 Task: Look for products in the category "Plant-Based Meat Alternatives" from the brand "Hilarys Eat Well".
Action: Mouse moved to (29, 70)
Screenshot: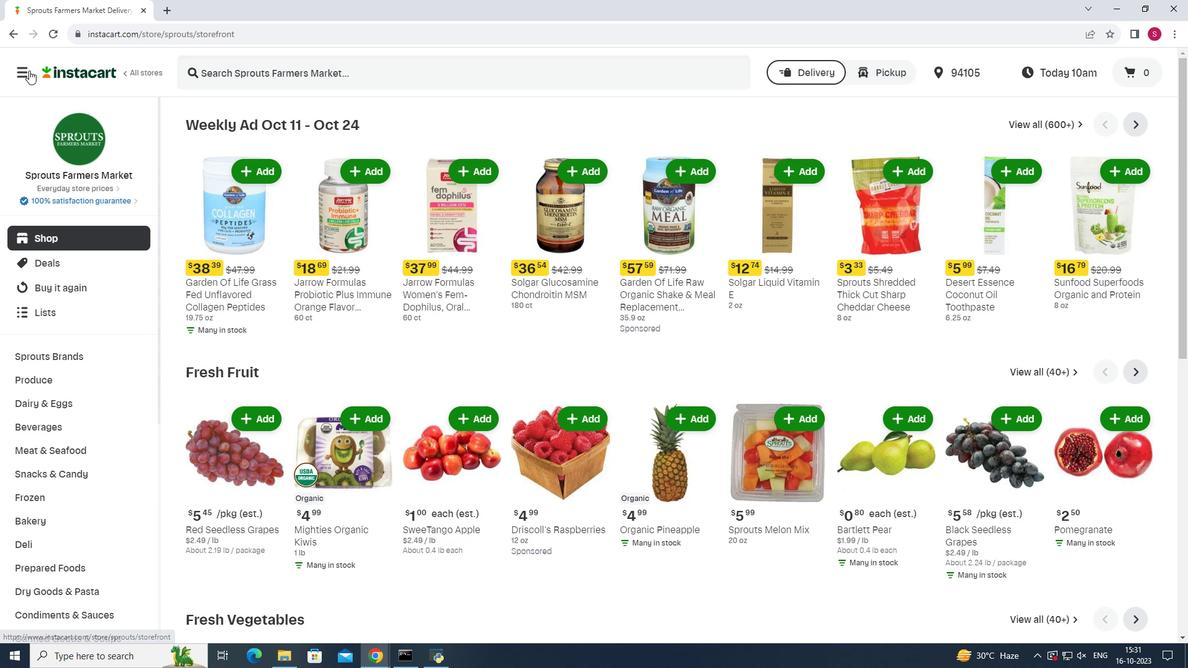 
Action: Mouse pressed left at (29, 70)
Screenshot: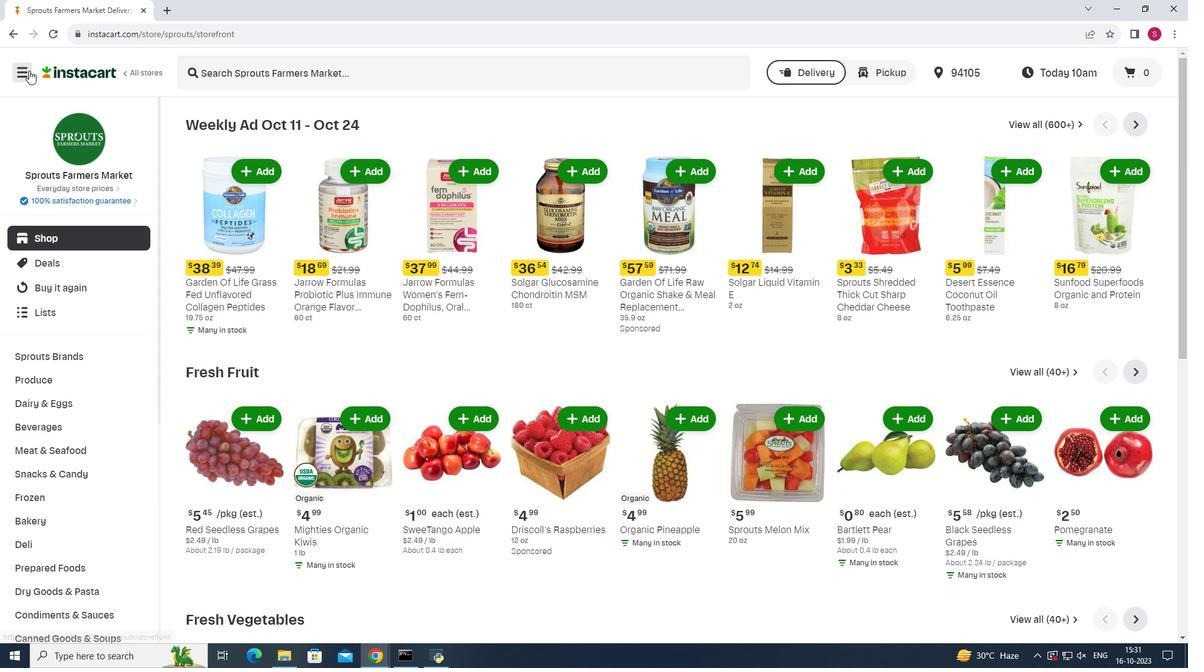 
Action: Mouse moved to (62, 326)
Screenshot: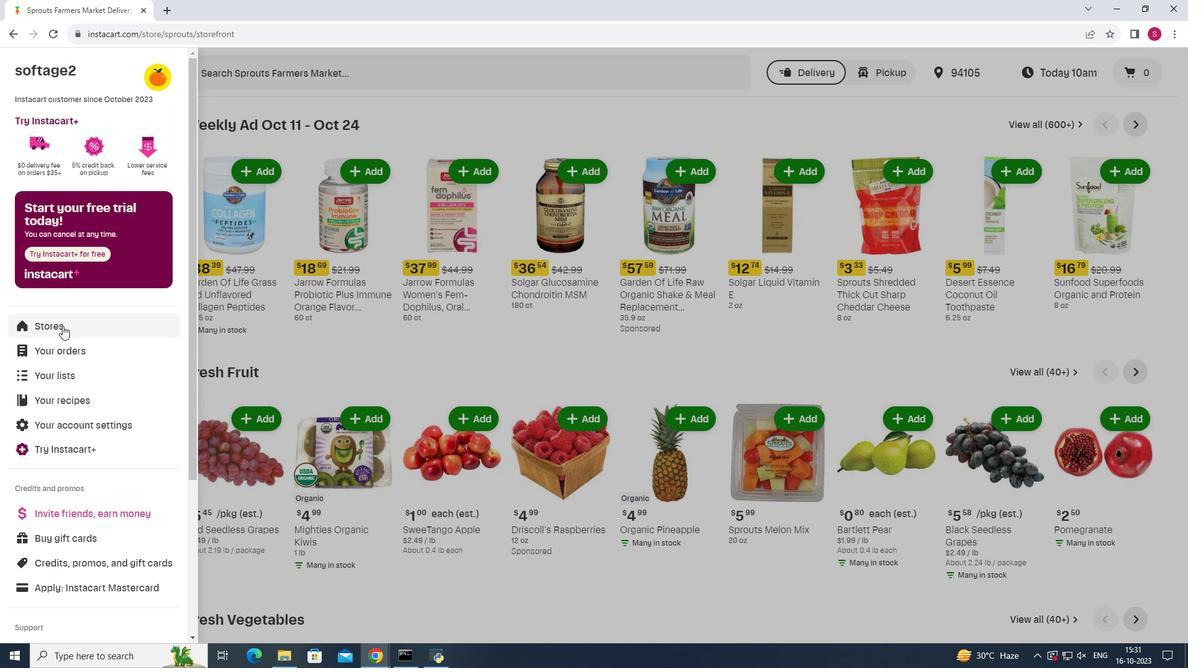 
Action: Mouse pressed left at (62, 326)
Screenshot: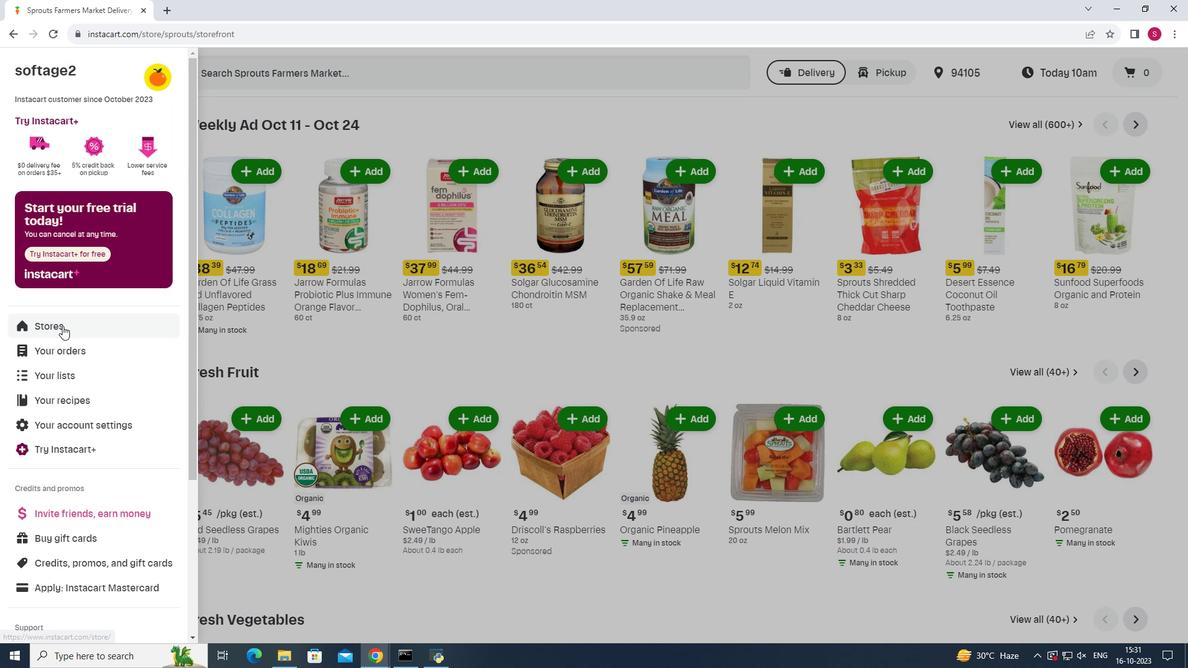 
Action: Mouse moved to (295, 114)
Screenshot: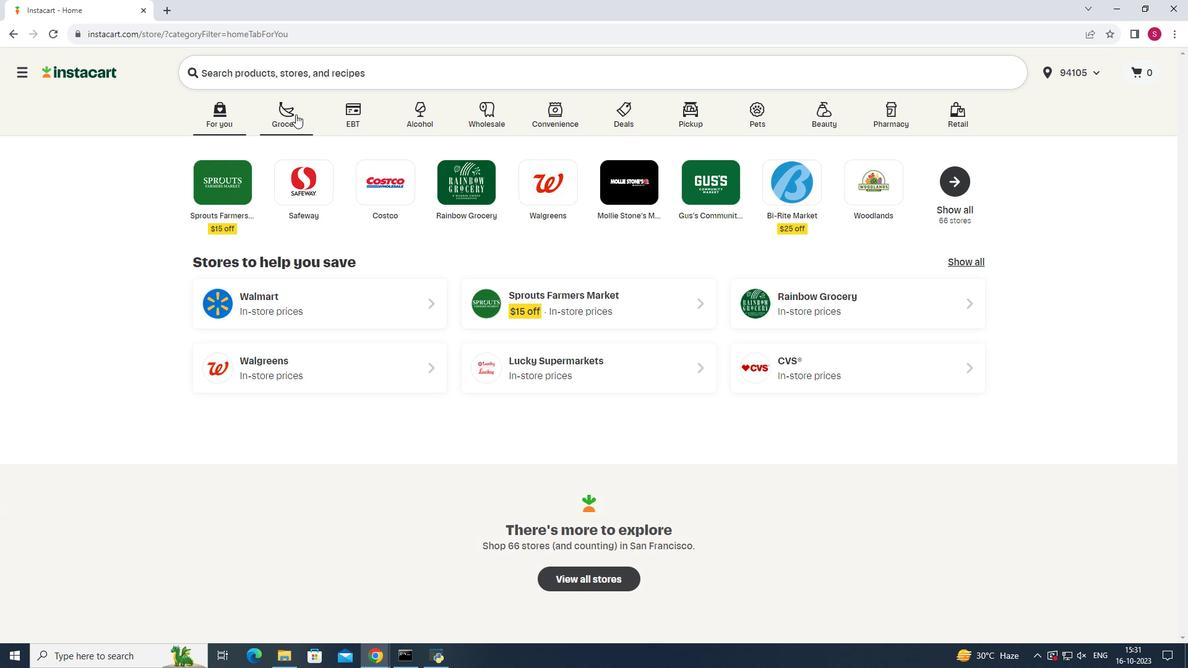 
Action: Mouse pressed left at (295, 114)
Screenshot: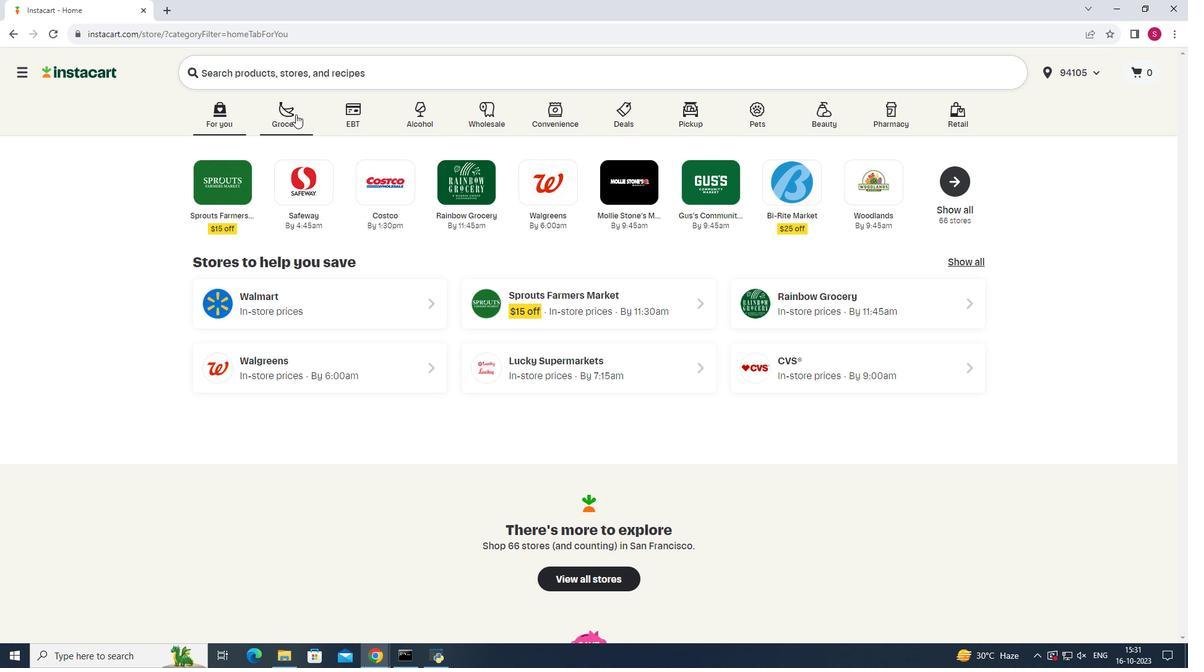 
Action: Mouse moved to (803, 177)
Screenshot: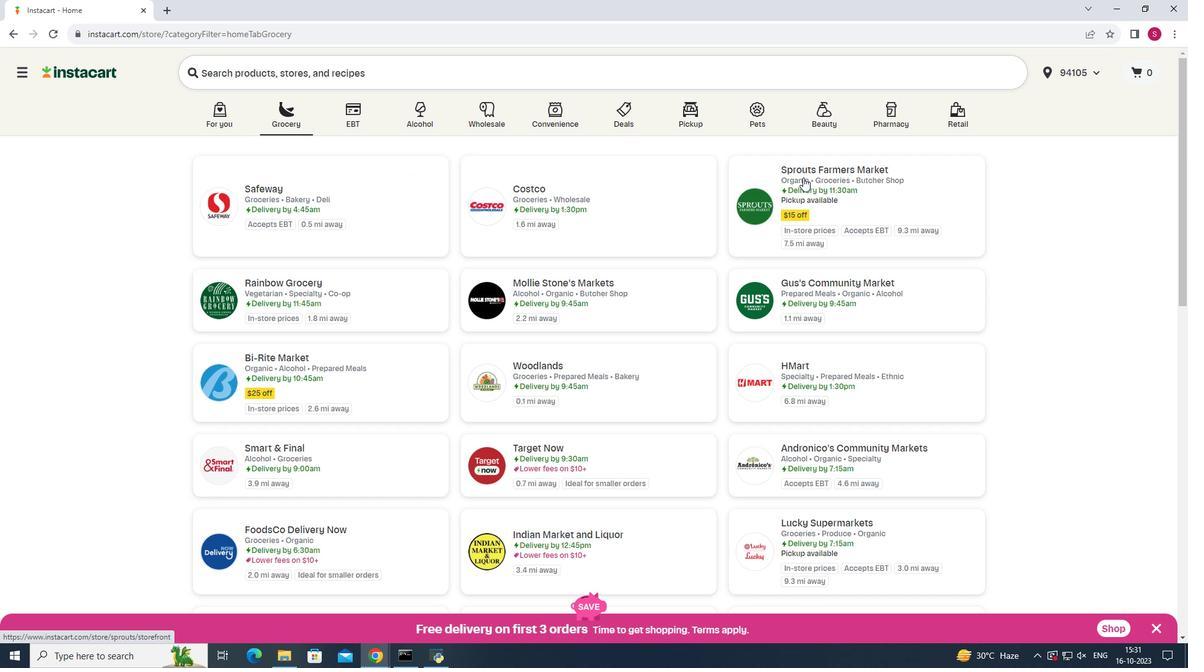
Action: Mouse pressed left at (803, 177)
Screenshot: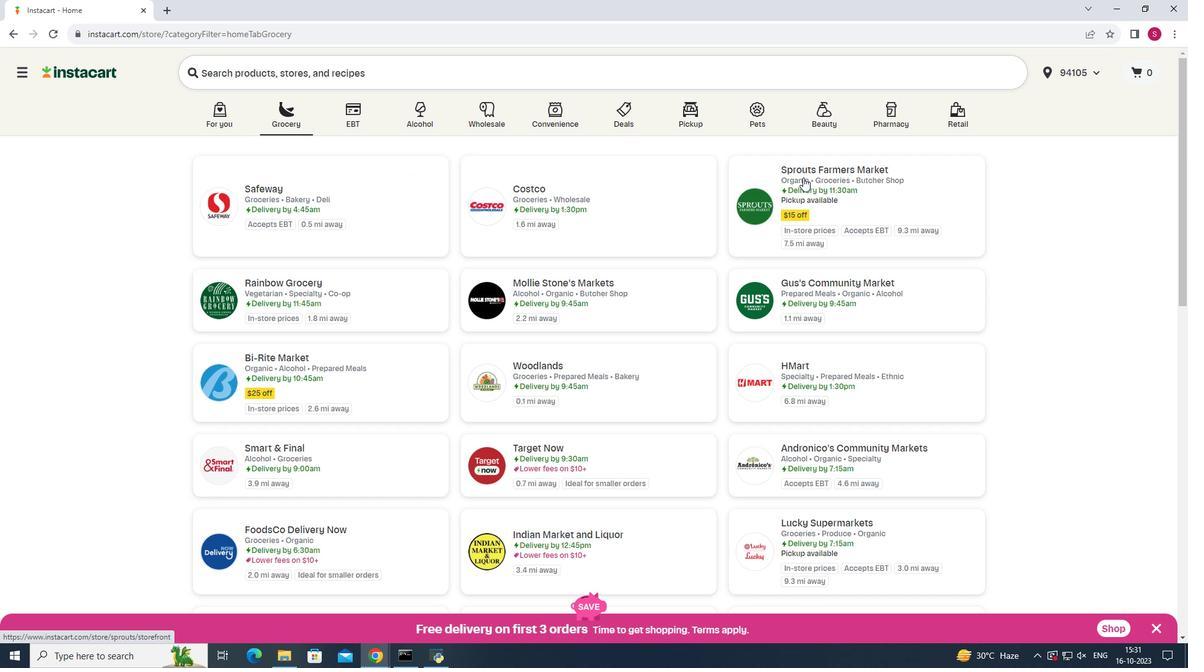 
Action: Mouse pressed left at (803, 177)
Screenshot: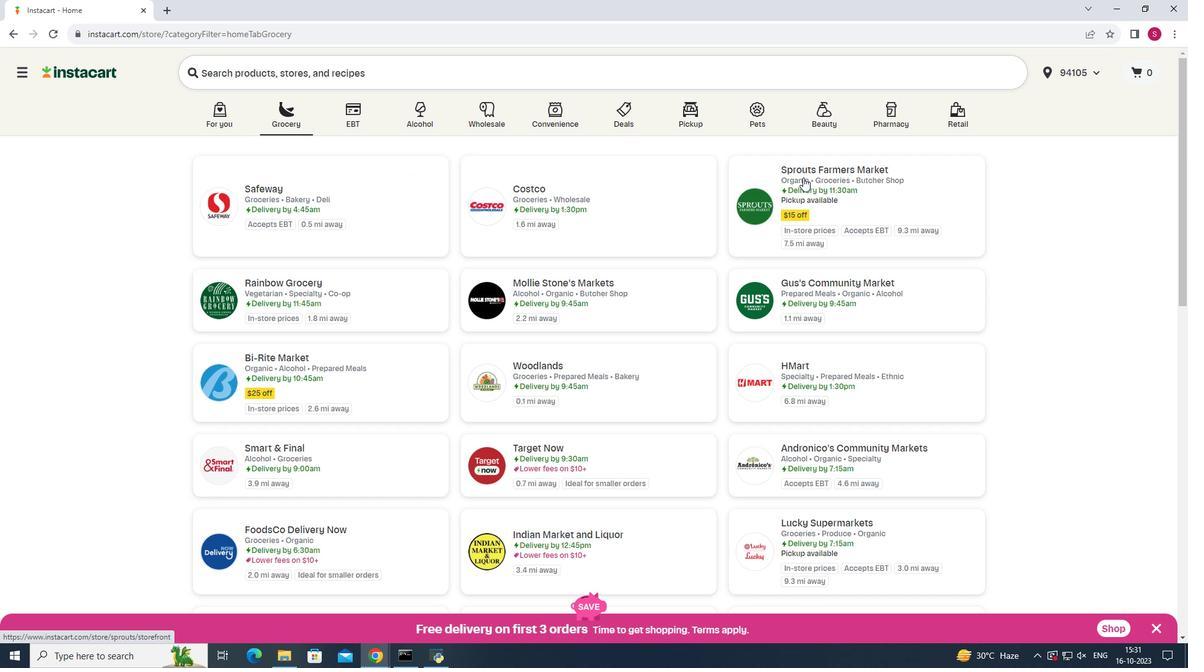 
Action: Mouse moved to (62, 449)
Screenshot: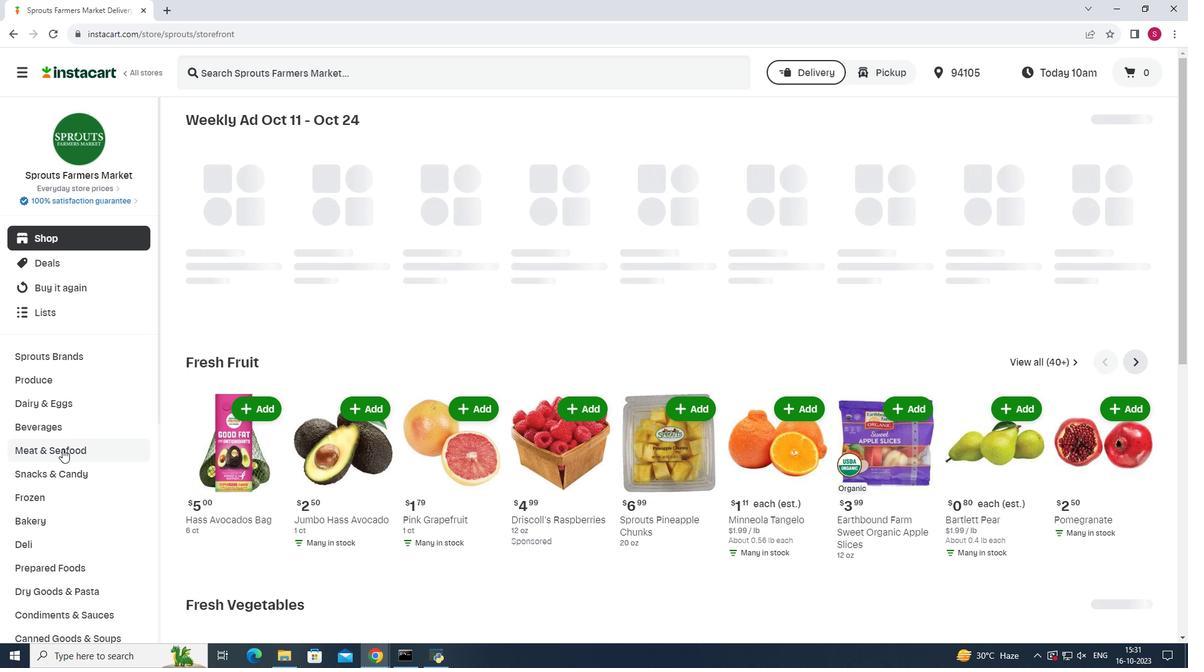 
Action: Mouse pressed left at (62, 449)
Screenshot: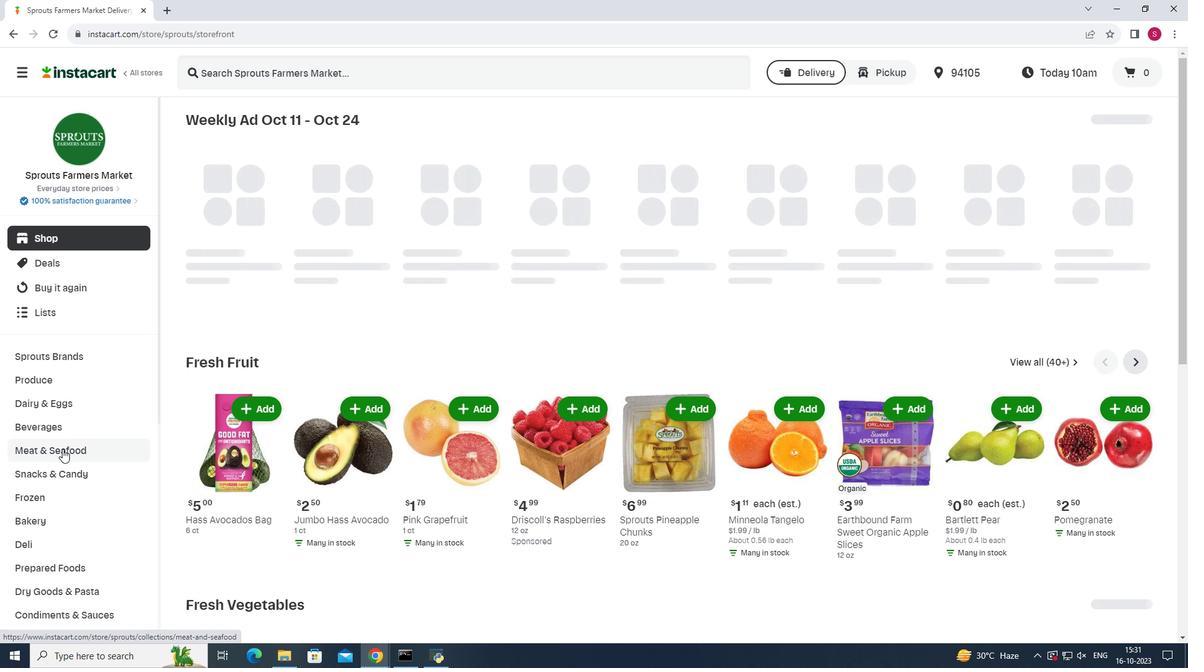 
Action: Mouse moved to (899, 153)
Screenshot: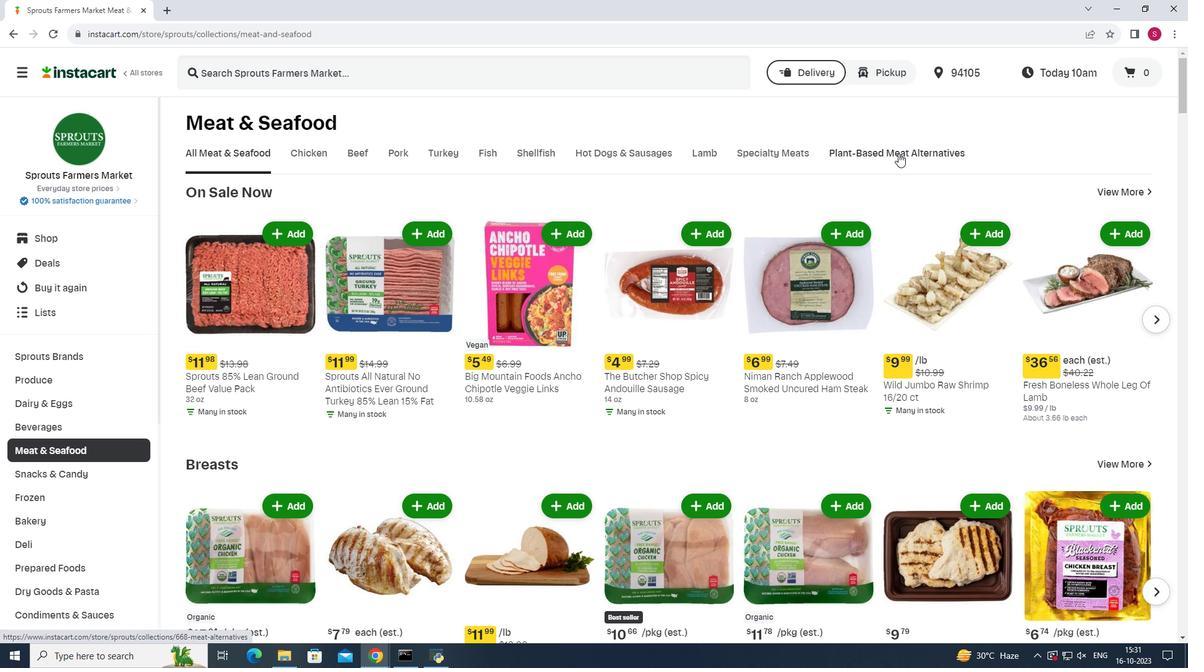 
Action: Mouse pressed left at (899, 153)
Screenshot: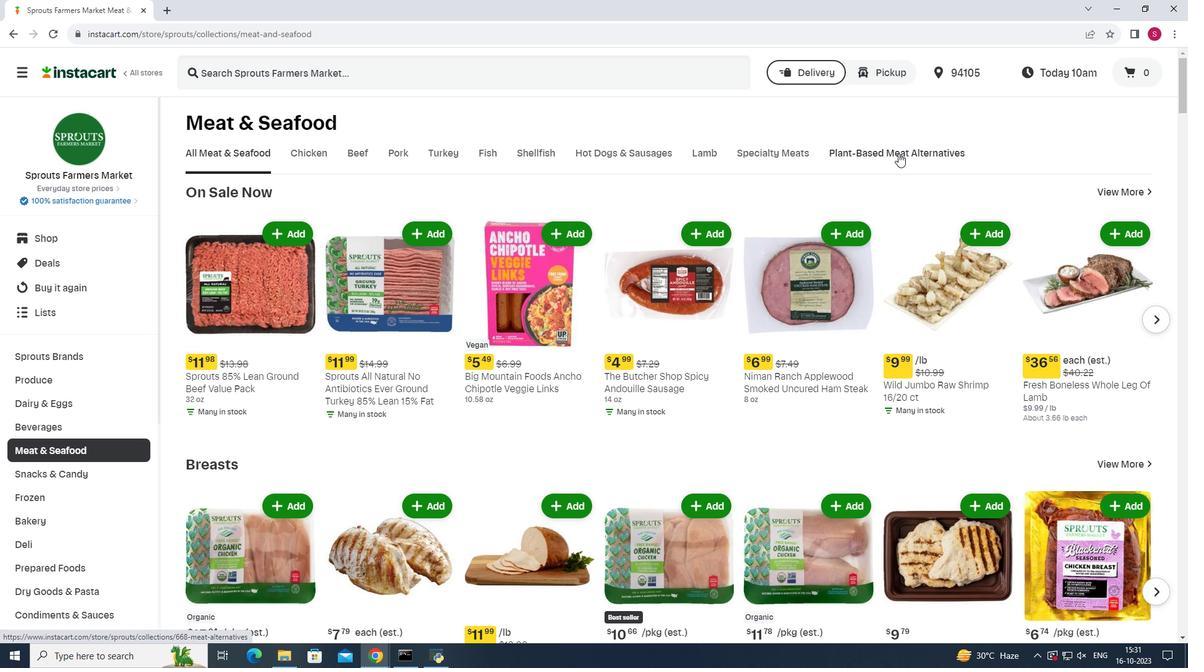 
Action: Mouse moved to (369, 207)
Screenshot: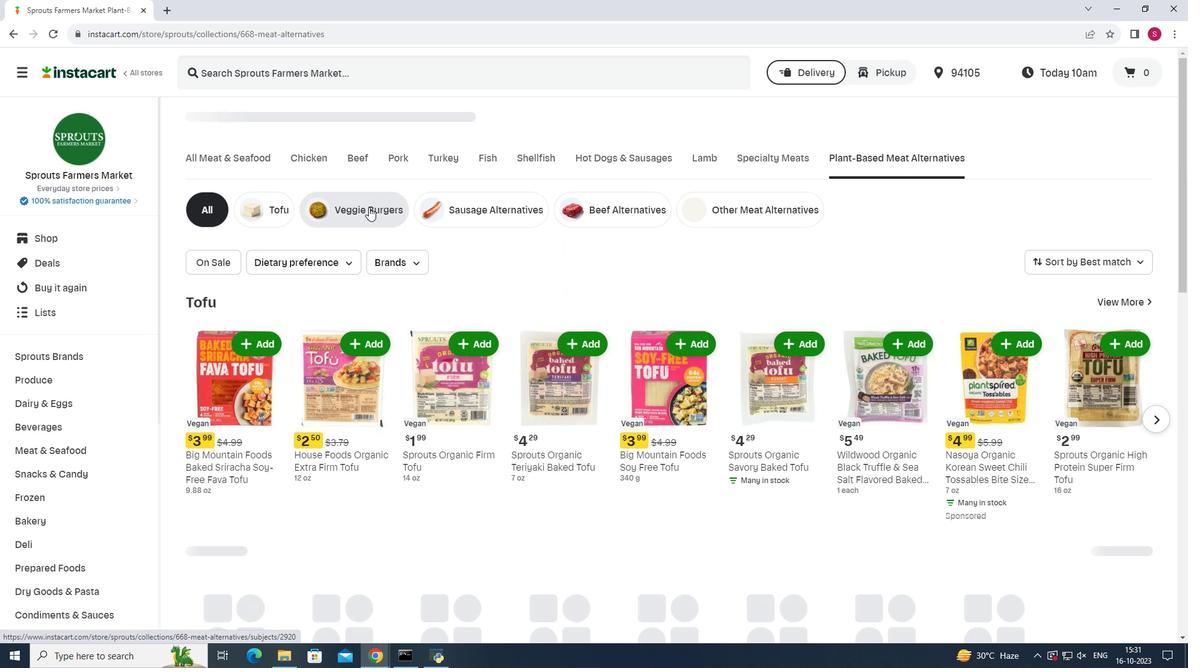
Action: Mouse pressed left at (369, 207)
Screenshot: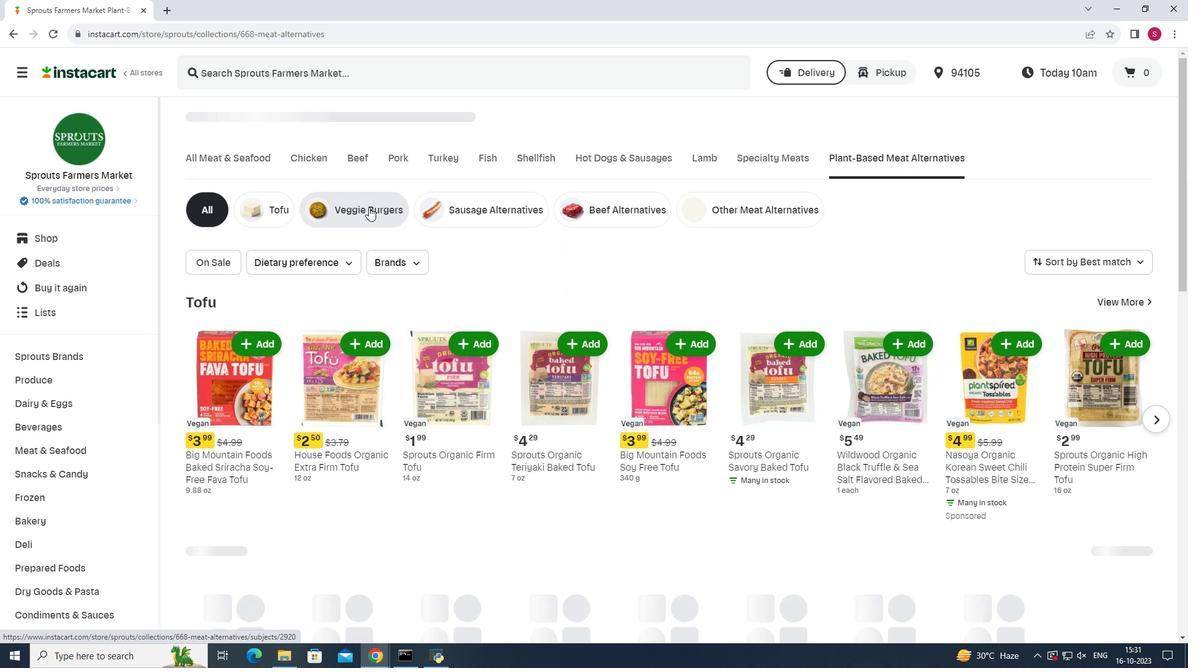 
Action: Mouse moved to (413, 258)
Screenshot: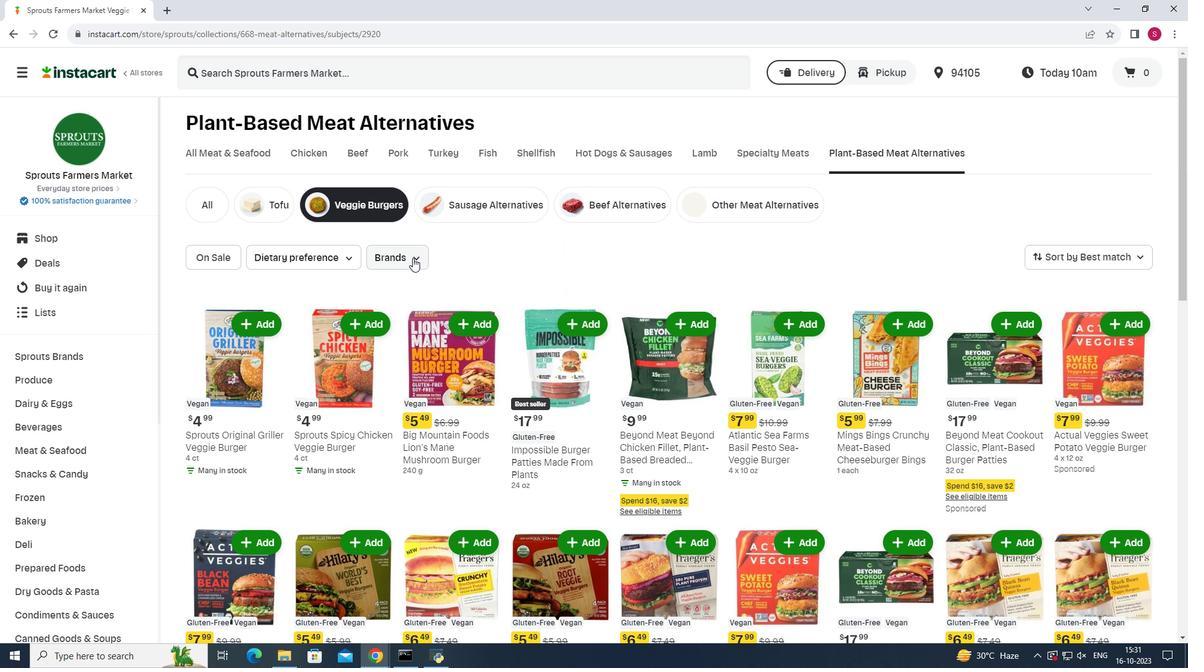 
Action: Mouse pressed left at (413, 258)
Screenshot: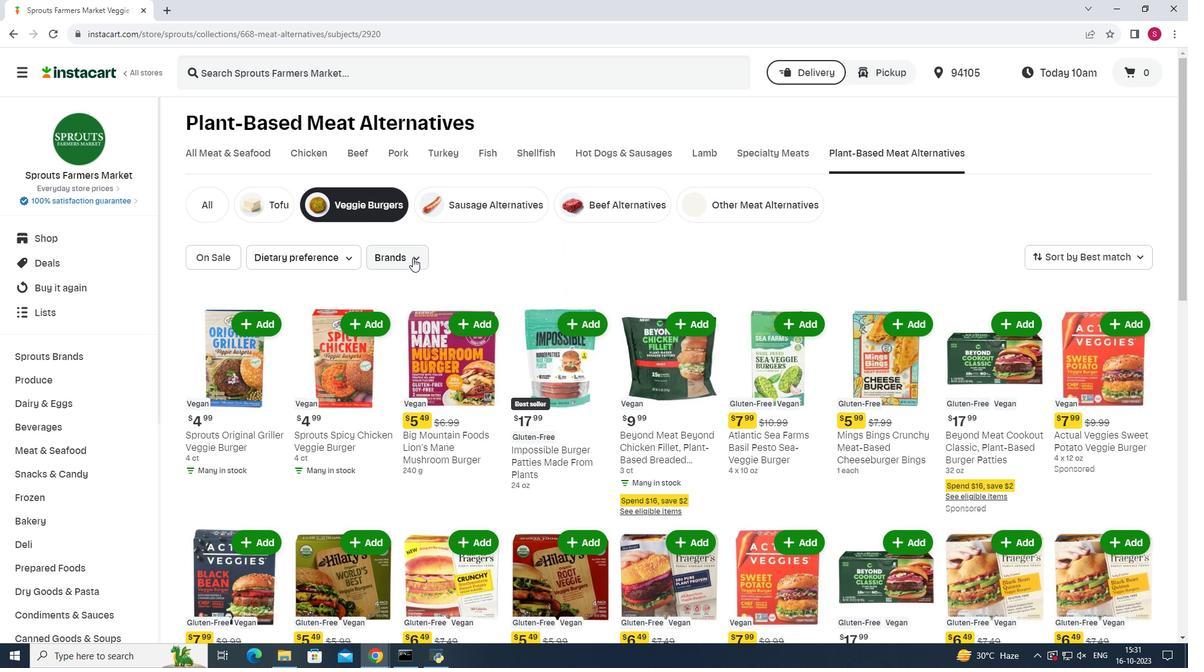
Action: Mouse moved to (385, 356)
Screenshot: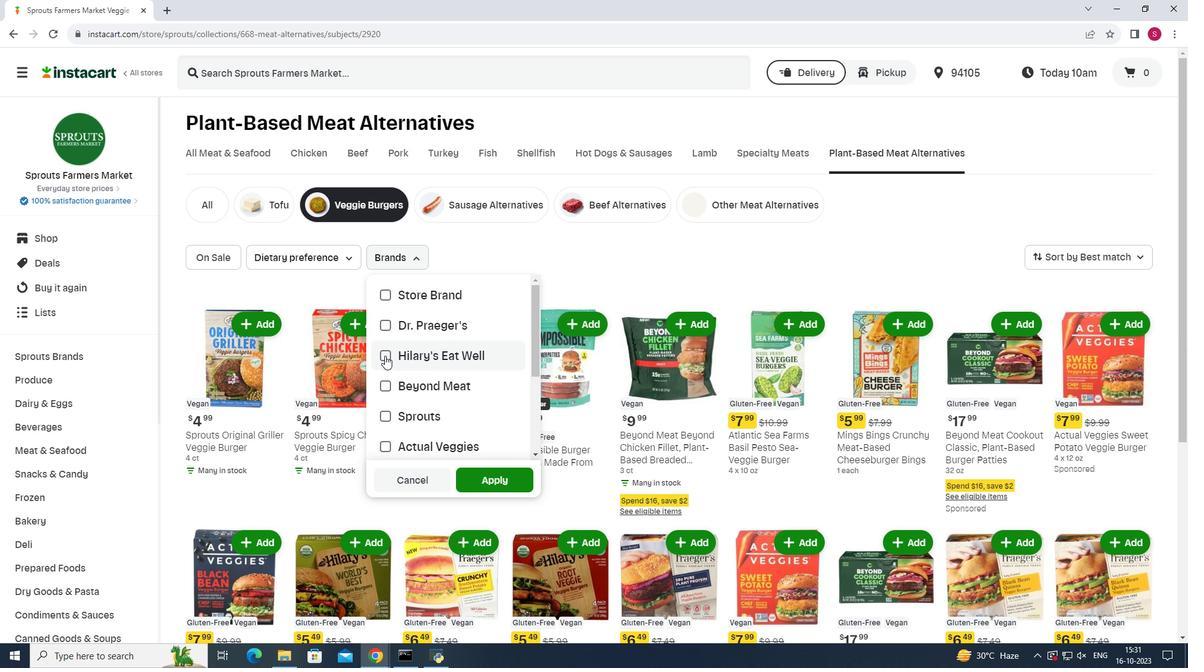 
Action: Mouse pressed left at (385, 356)
Screenshot: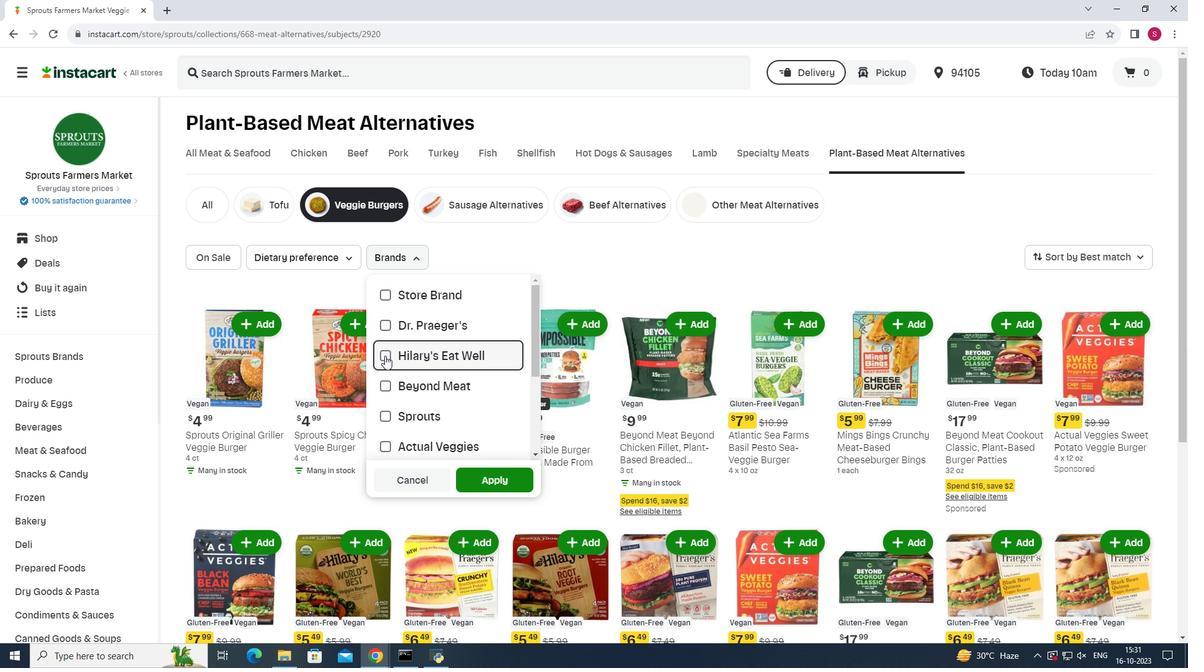 
Action: Mouse moved to (504, 481)
Screenshot: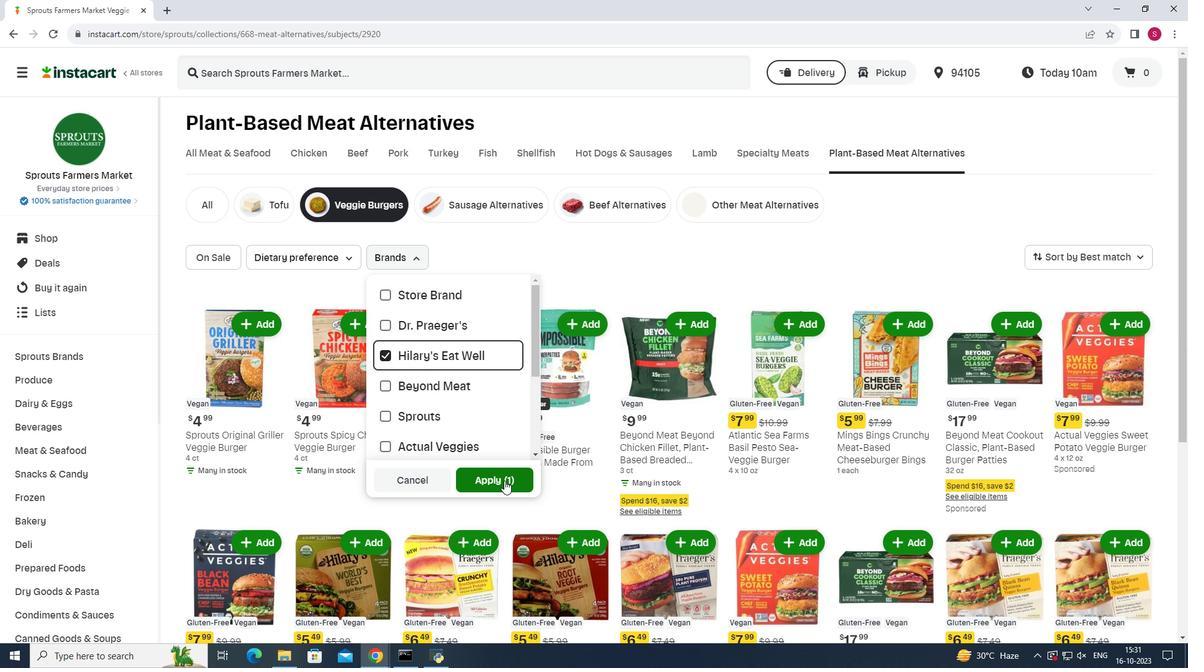 
Action: Mouse pressed left at (504, 481)
Screenshot: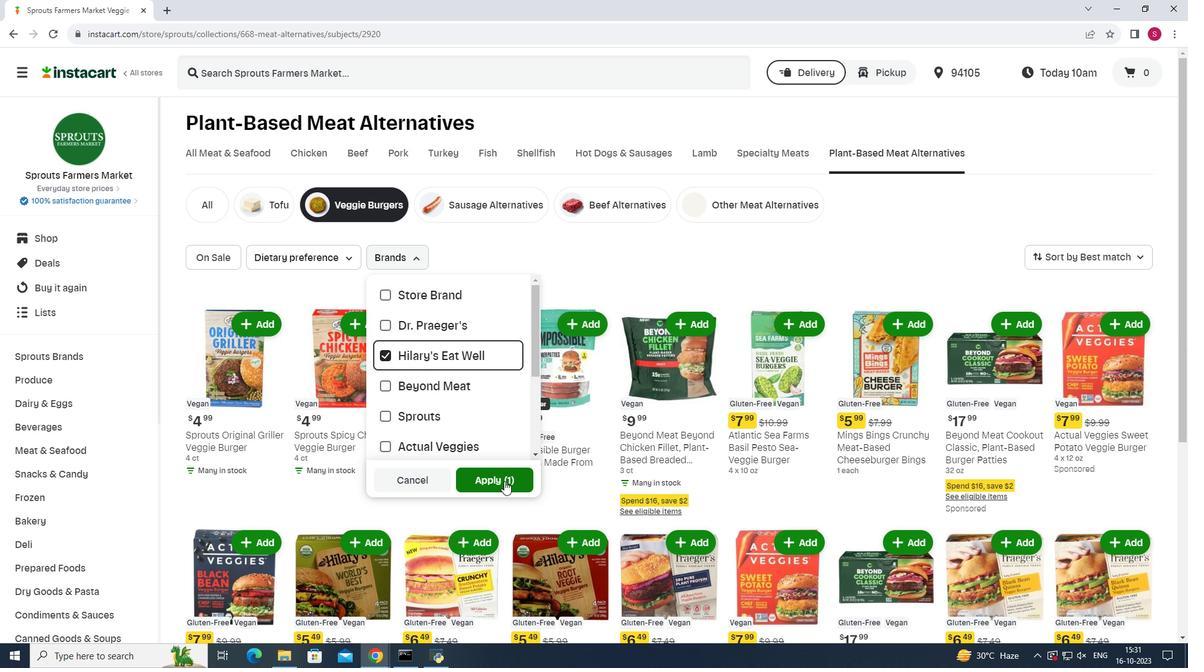 
Action: Mouse moved to (868, 289)
Screenshot: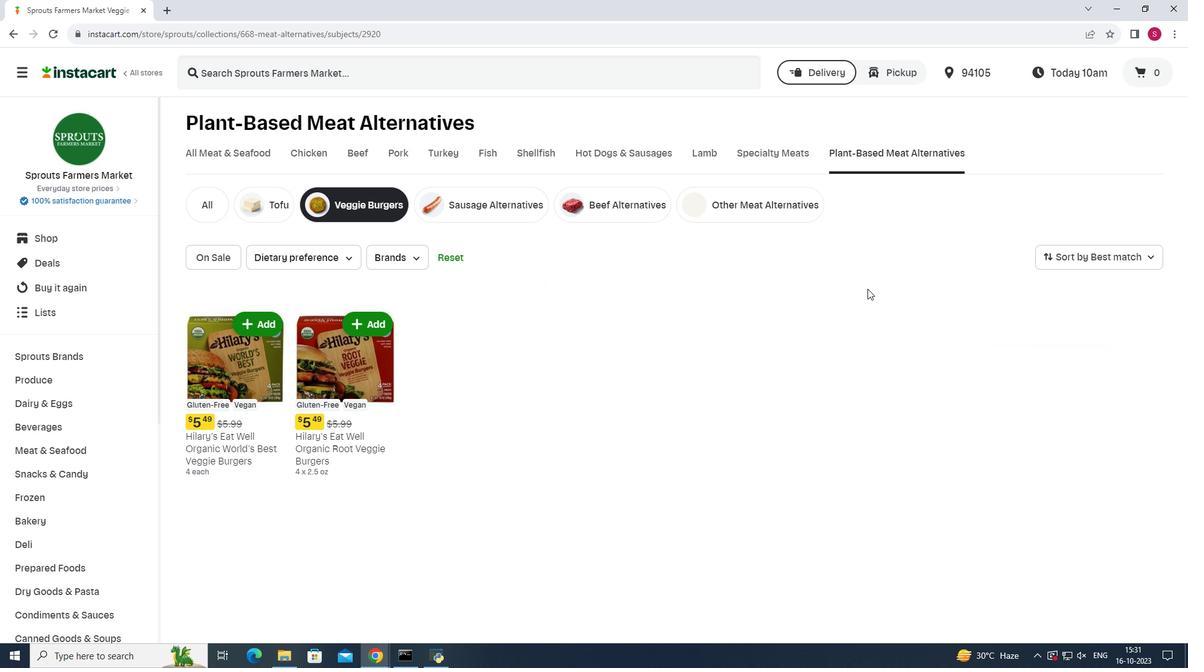 
